 Task: Sort the products in the category "Baby Health Care" by relevance.
Action: Mouse moved to (279, 142)
Screenshot: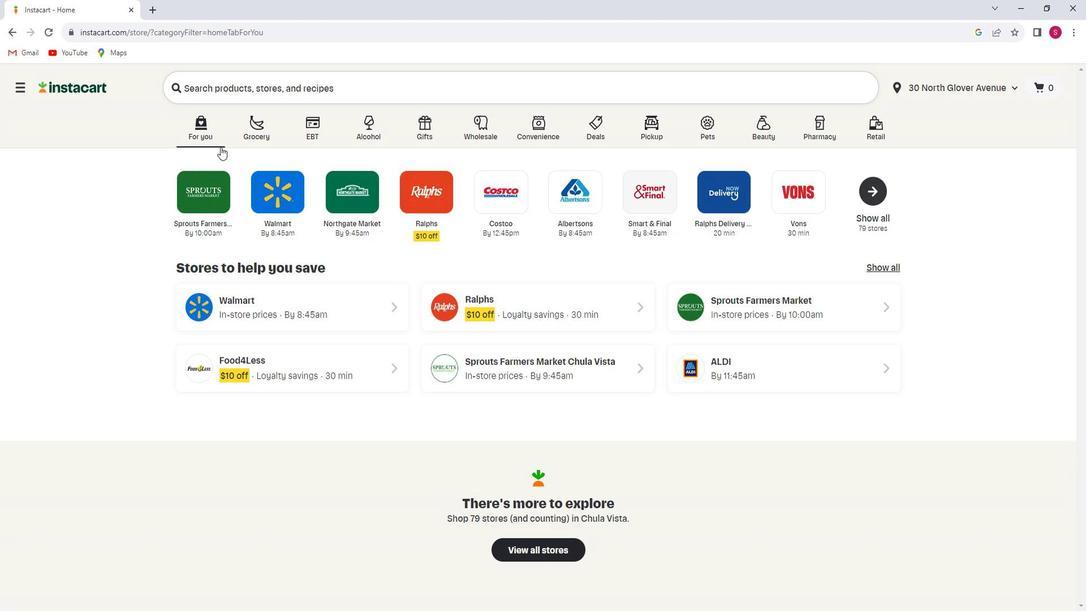 
Action: Mouse pressed left at (279, 142)
Screenshot: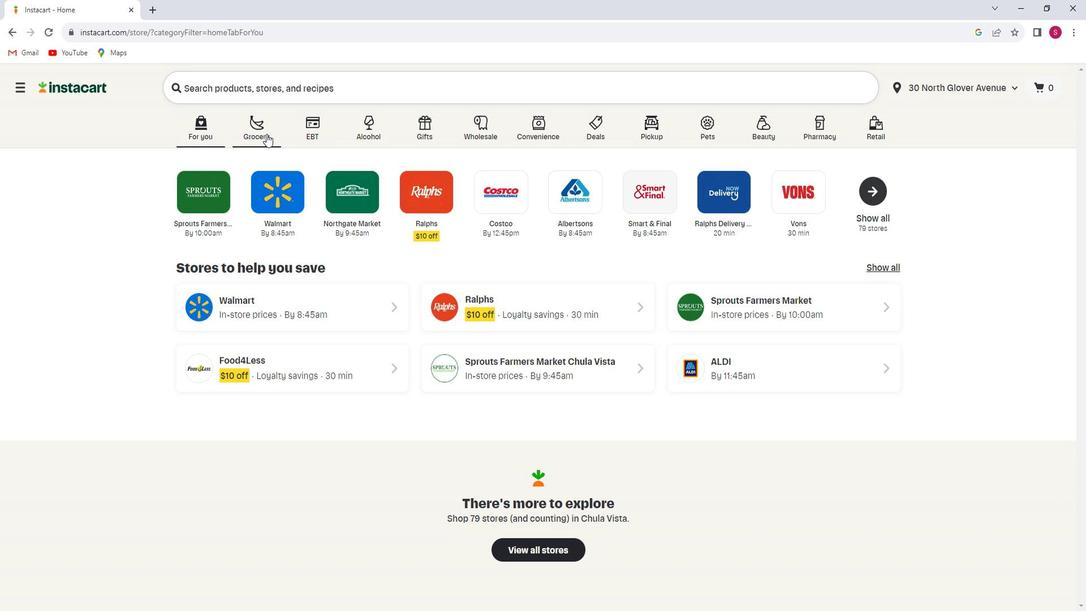 
Action: Mouse moved to (272, 335)
Screenshot: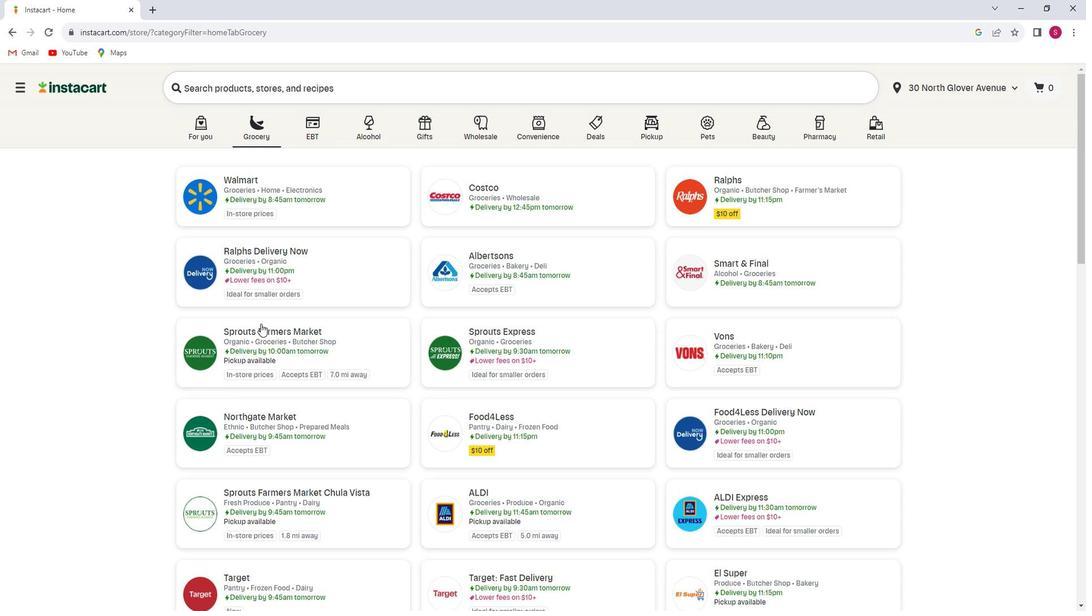 
Action: Mouse pressed left at (272, 335)
Screenshot: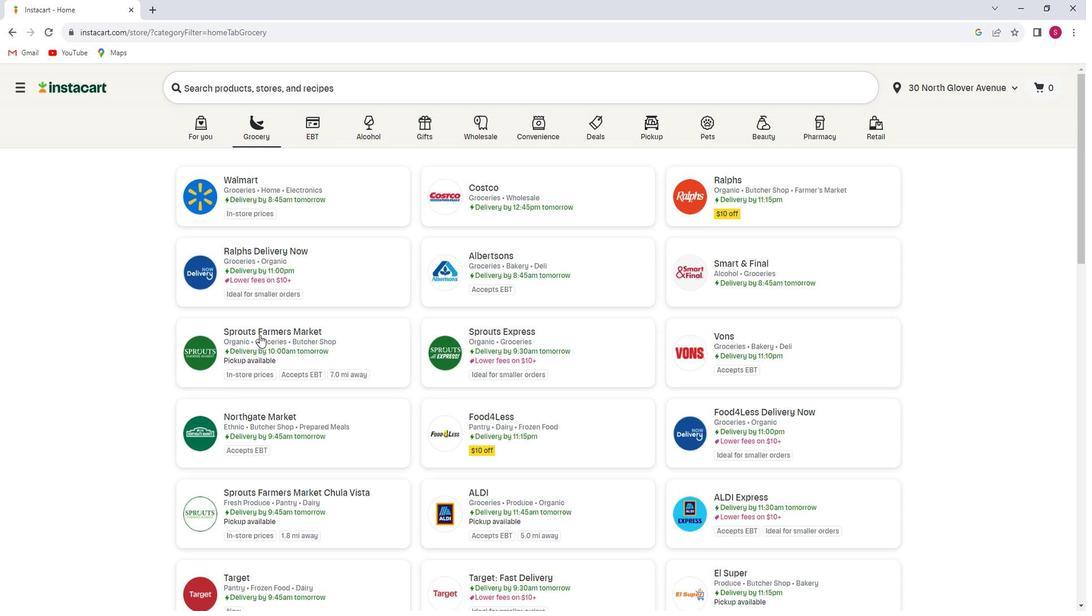 
Action: Mouse moved to (50, 349)
Screenshot: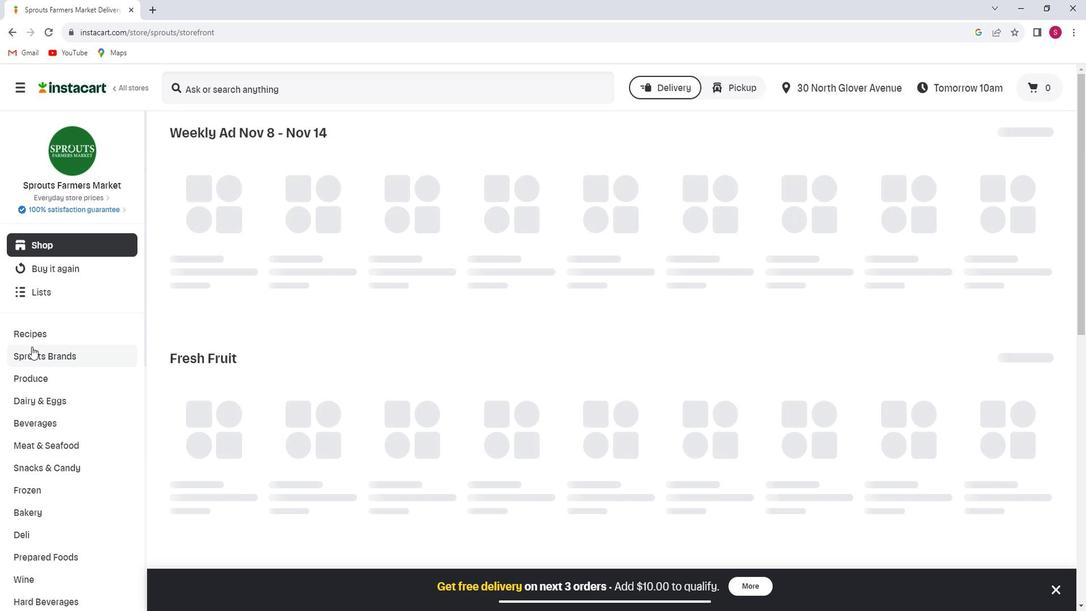 
Action: Mouse scrolled (50, 349) with delta (0, 0)
Screenshot: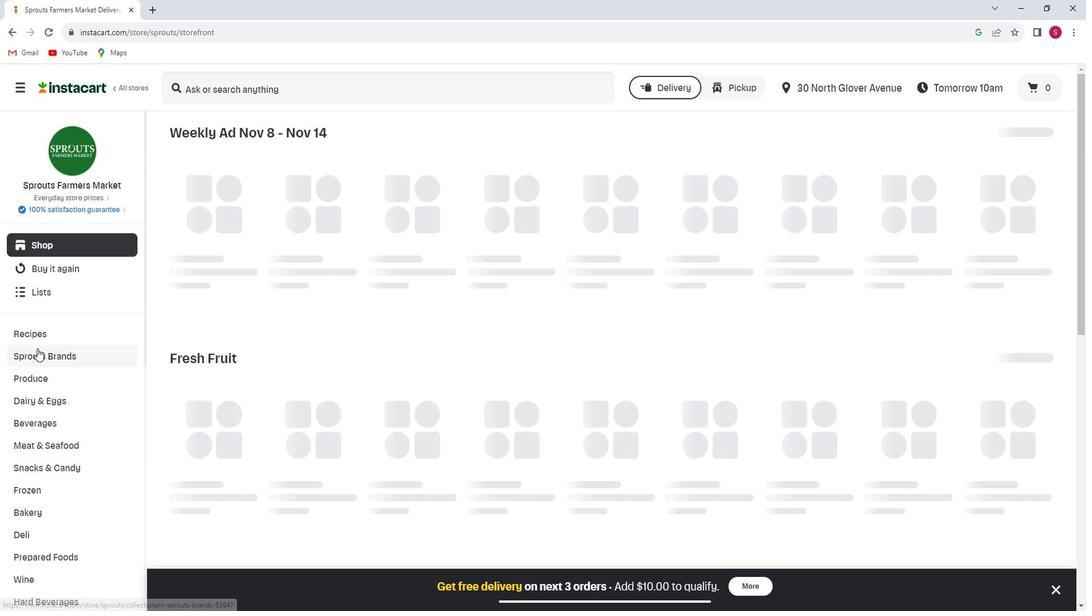 
Action: Mouse moved to (50, 352)
Screenshot: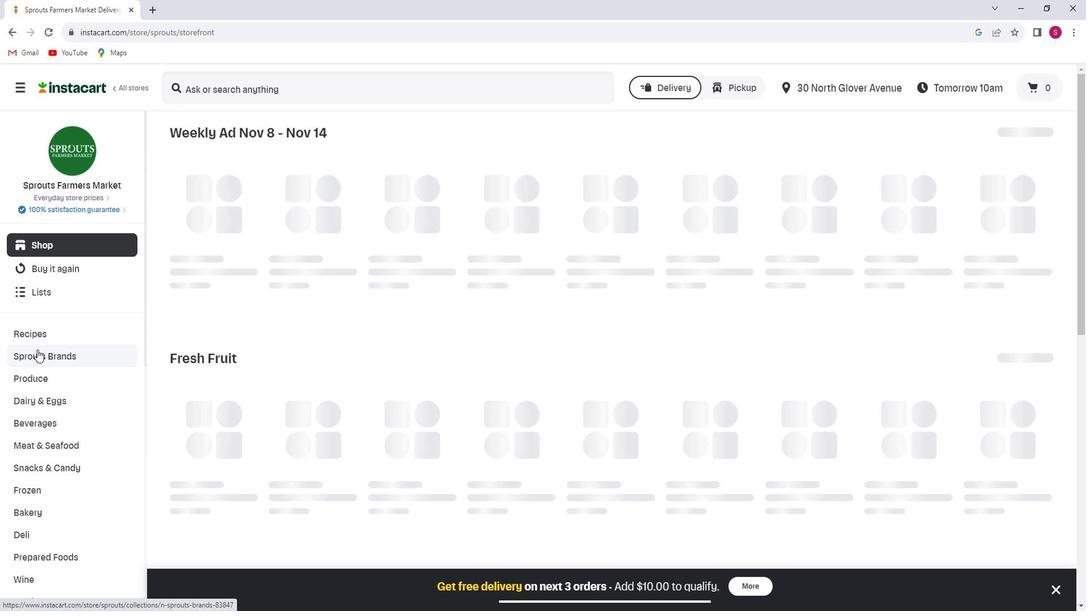 
Action: Mouse scrolled (50, 351) with delta (0, 0)
Screenshot: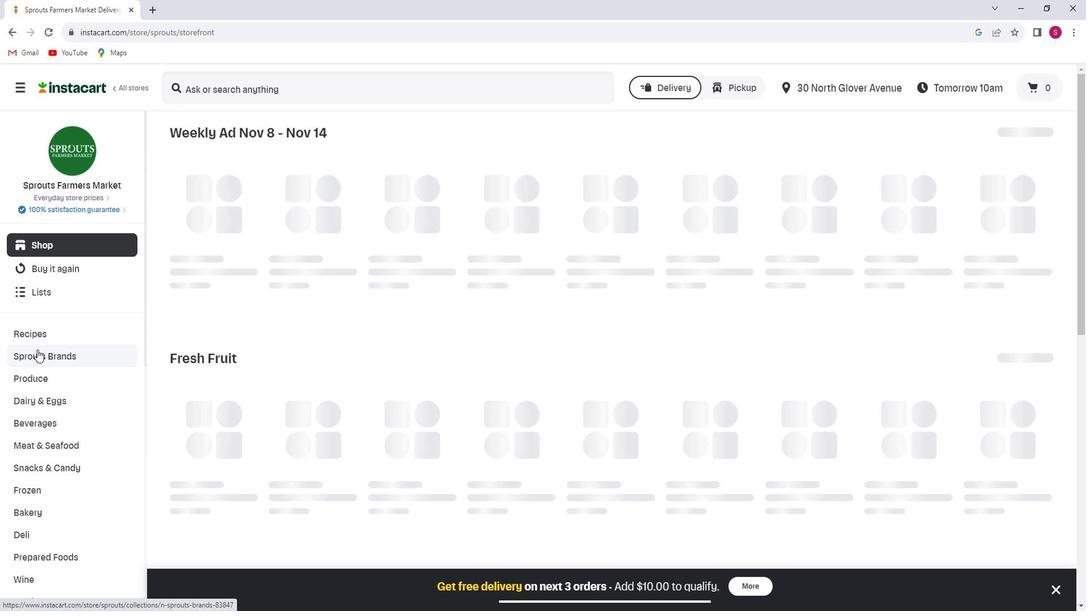 
Action: Mouse scrolled (50, 351) with delta (0, 0)
Screenshot: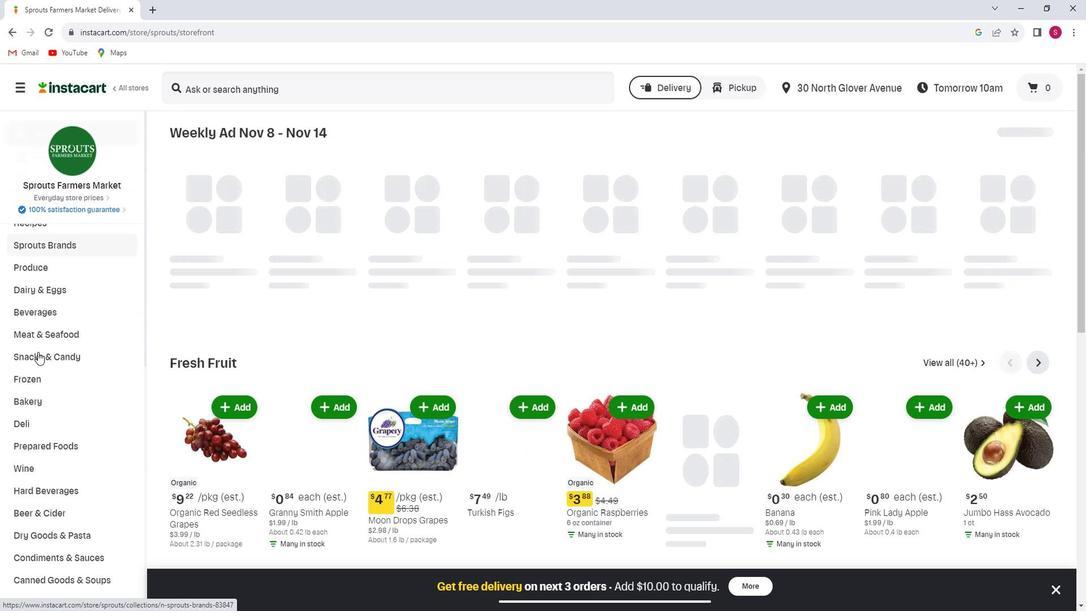 
Action: Mouse scrolled (50, 351) with delta (0, 0)
Screenshot: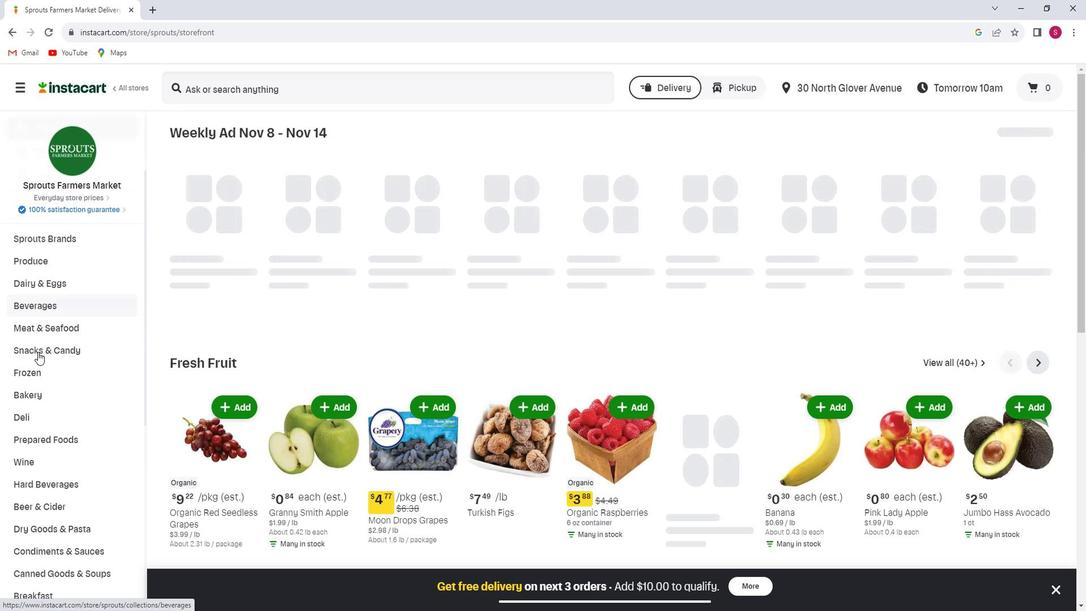 
Action: Mouse scrolled (50, 351) with delta (0, 0)
Screenshot: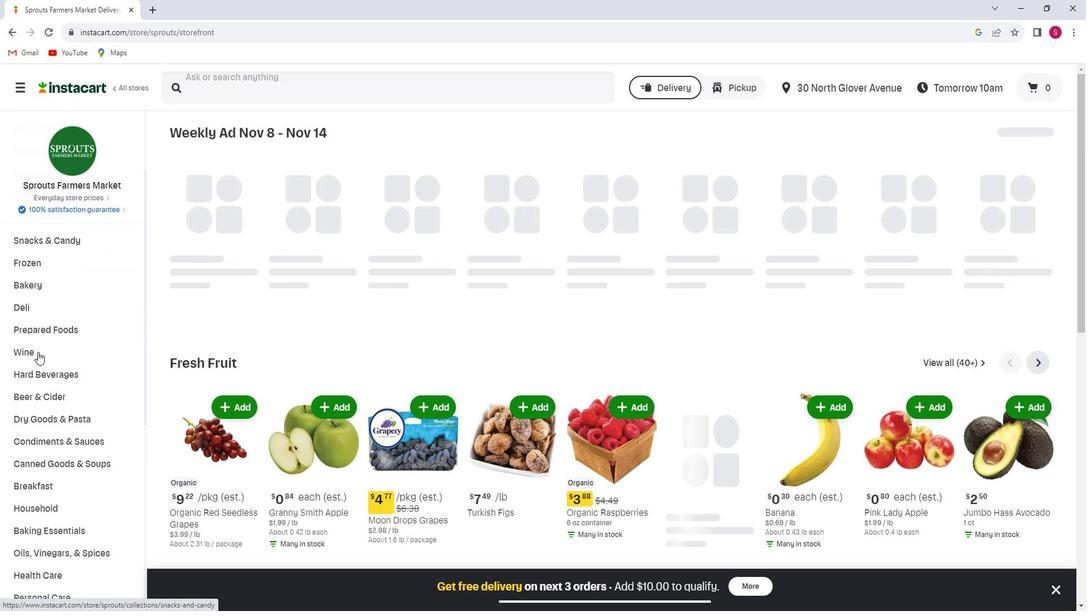 
Action: Mouse scrolled (50, 351) with delta (0, 0)
Screenshot: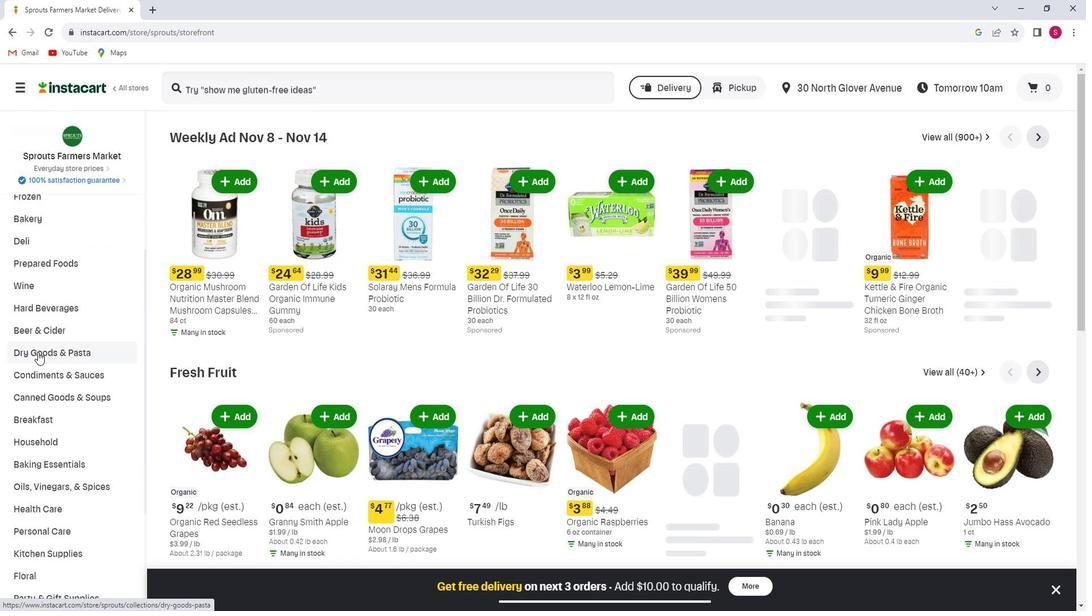 
Action: Mouse scrolled (50, 351) with delta (0, 0)
Screenshot: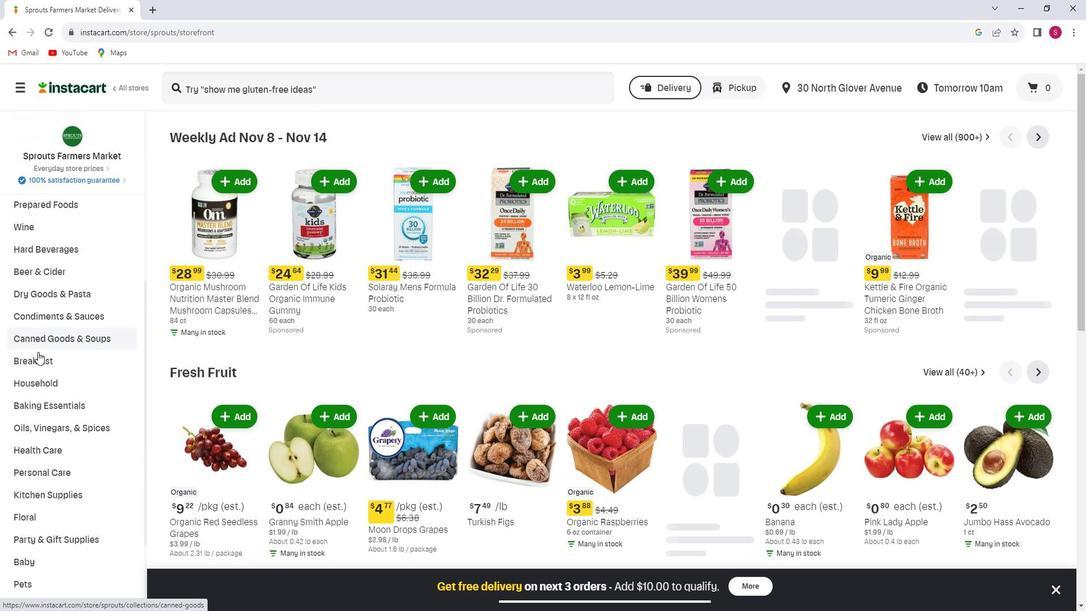
Action: Mouse scrolled (50, 351) with delta (0, 0)
Screenshot: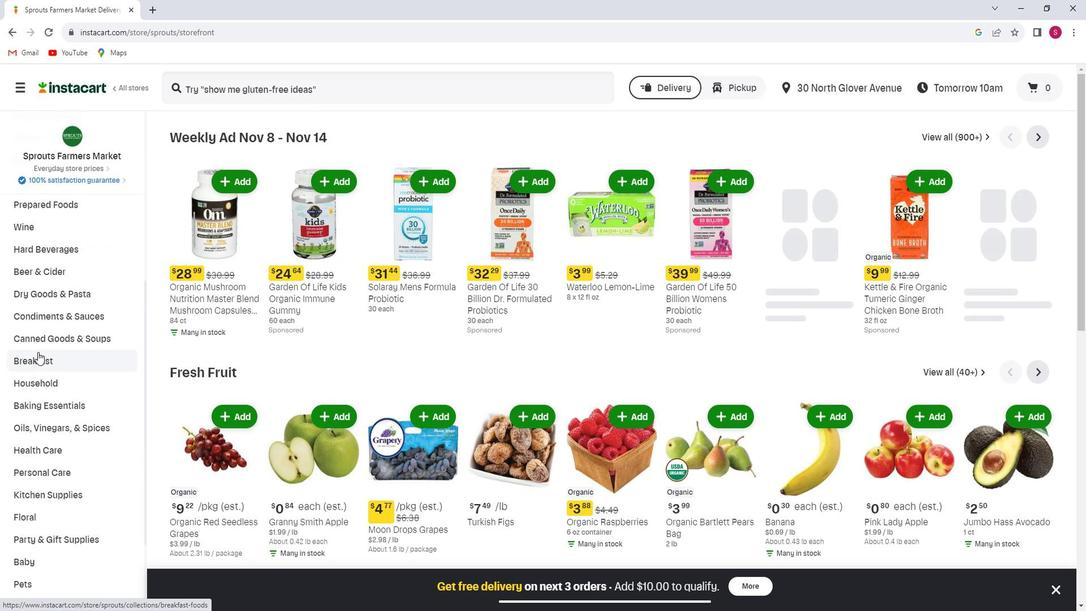 
Action: Mouse scrolled (50, 351) with delta (0, 0)
Screenshot: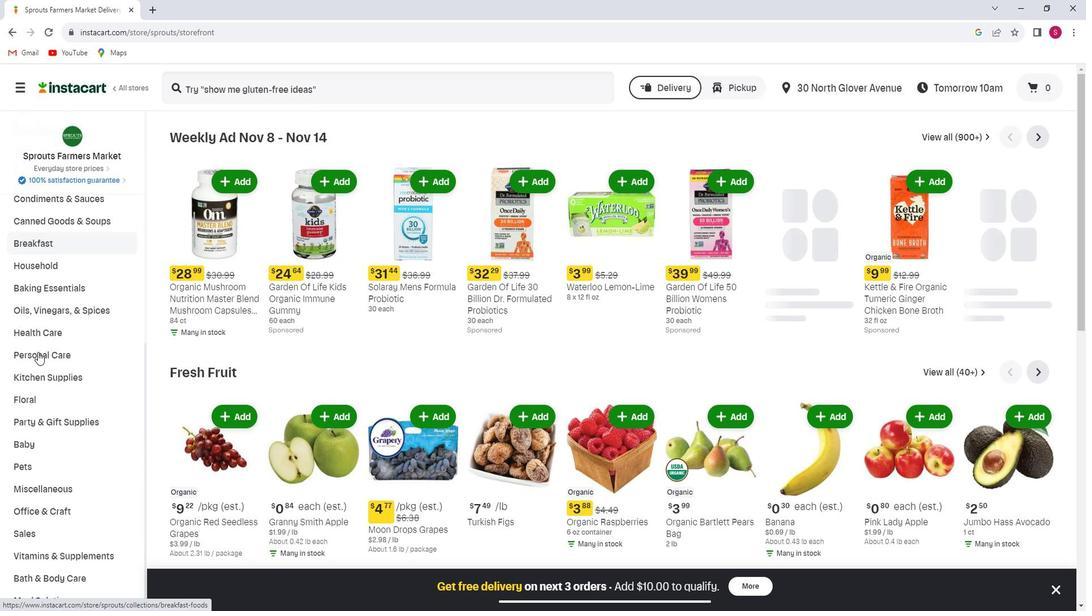 
Action: Mouse scrolled (50, 351) with delta (0, 0)
Screenshot: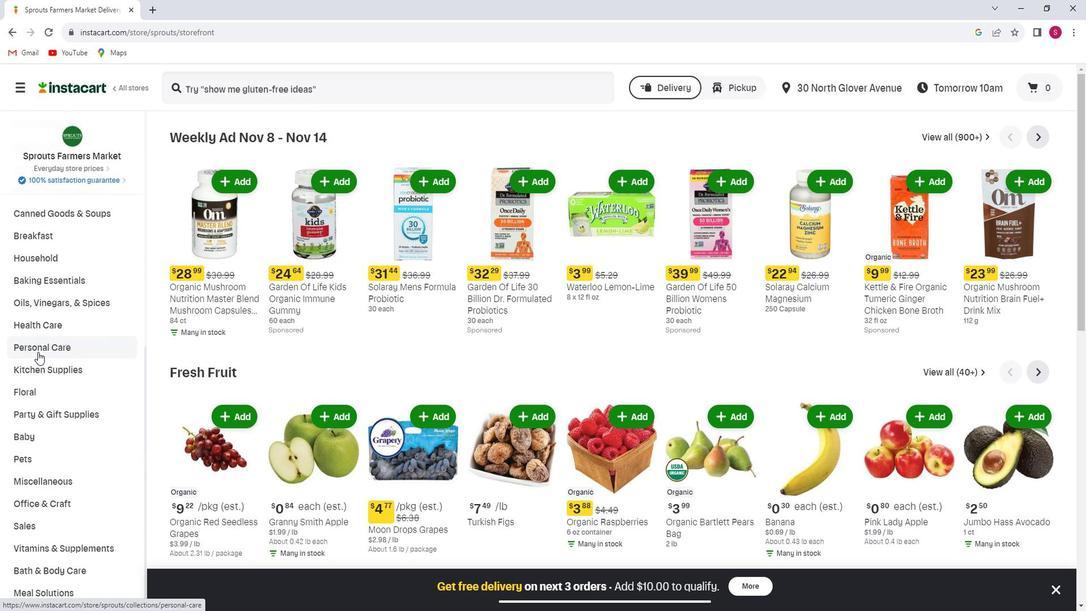 
Action: Mouse scrolled (50, 351) with delta (0, 0)
Screenshot: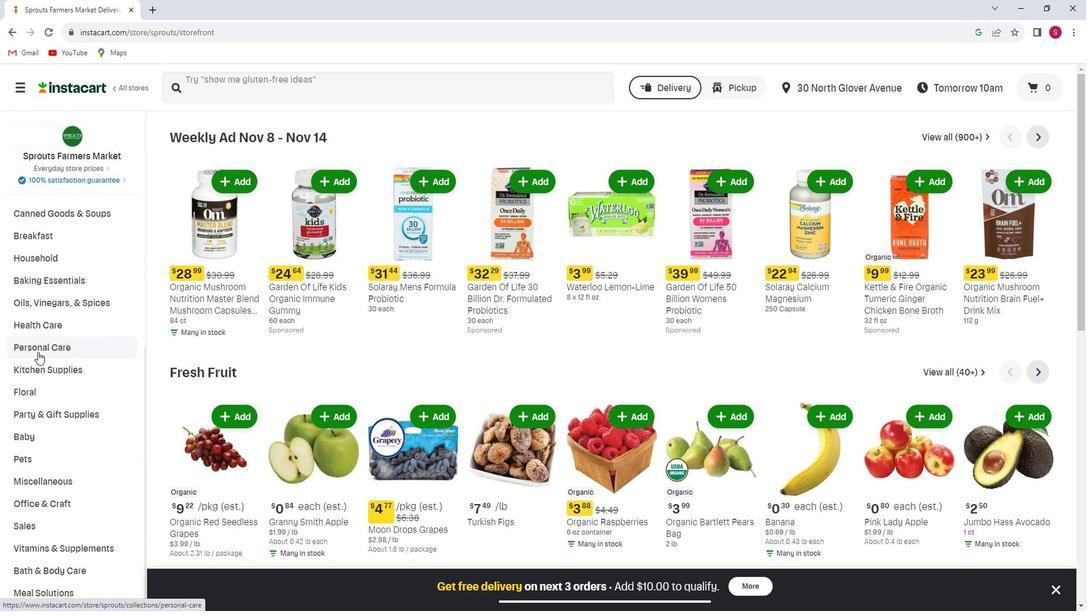 
Action: Mouse moved to (69, 435)
Screenshot: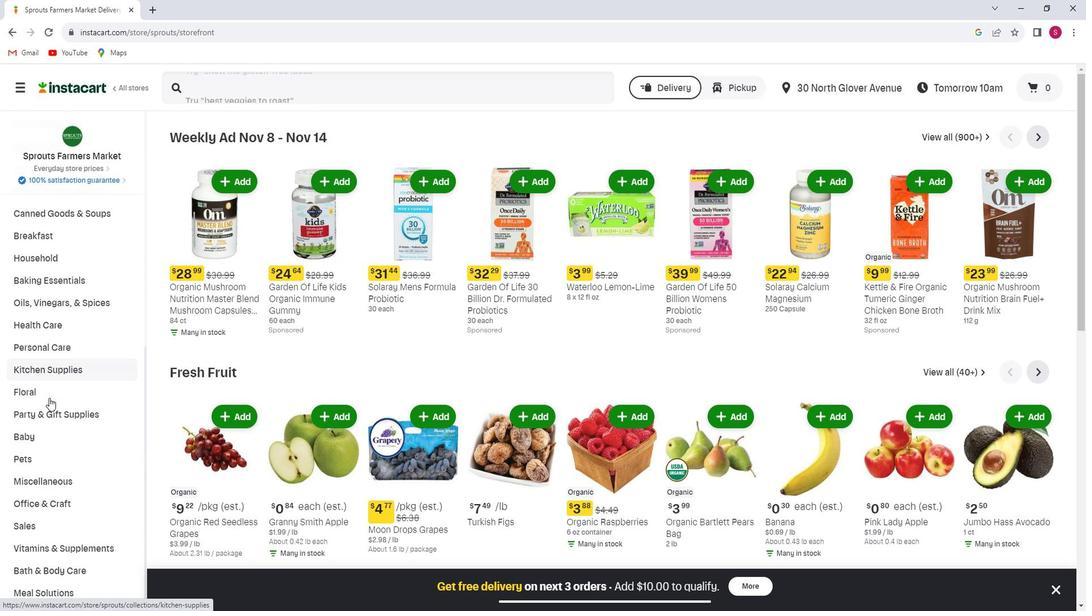 
Action: Mouse pressed left at (69, 435)
Screenshot: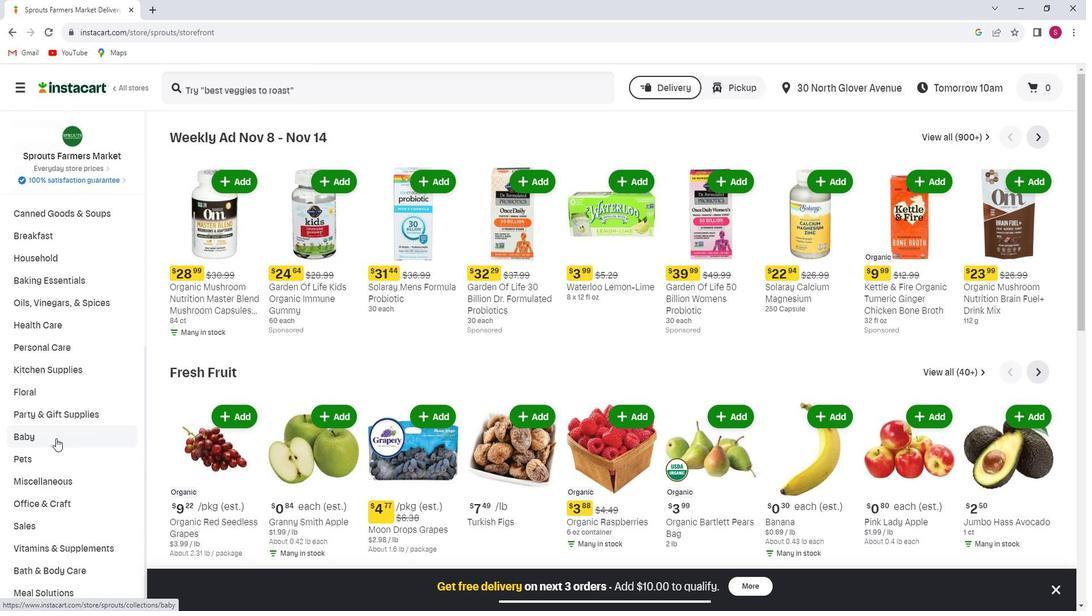 
Action: Mouse moved to (95, 451)
Screenshot: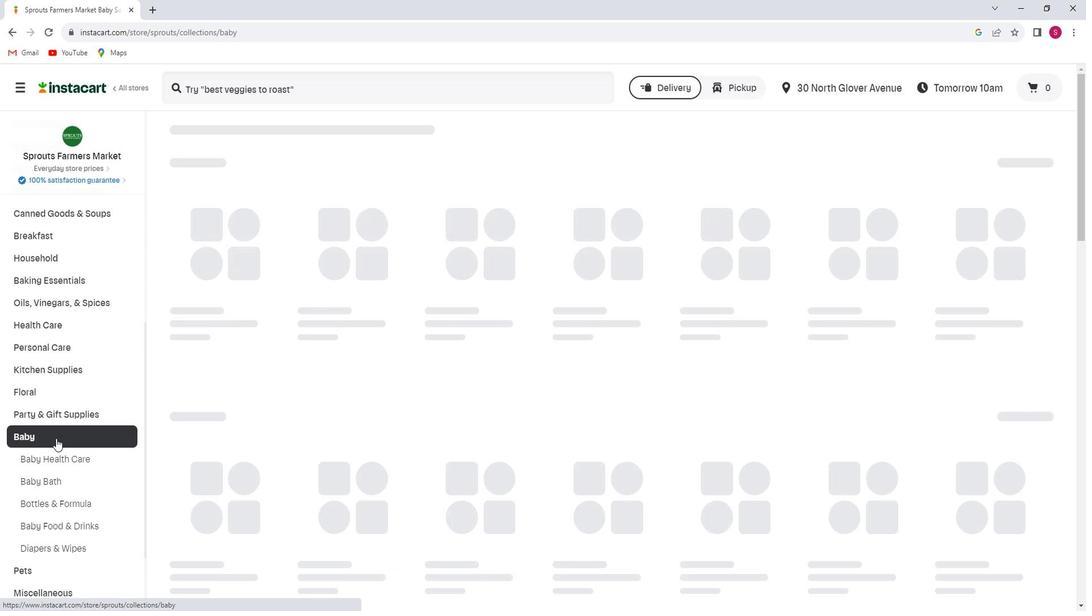 
Action: Mouse pressed left at (95, 451)
Screenshot: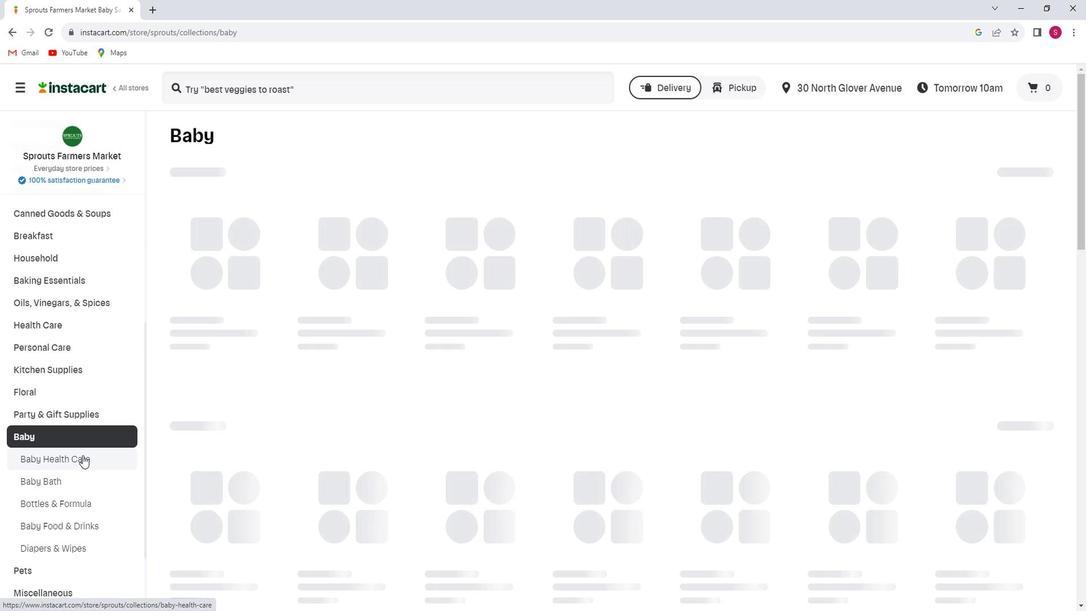 
Action: Mouse moved to (973, 226)
Screenshot: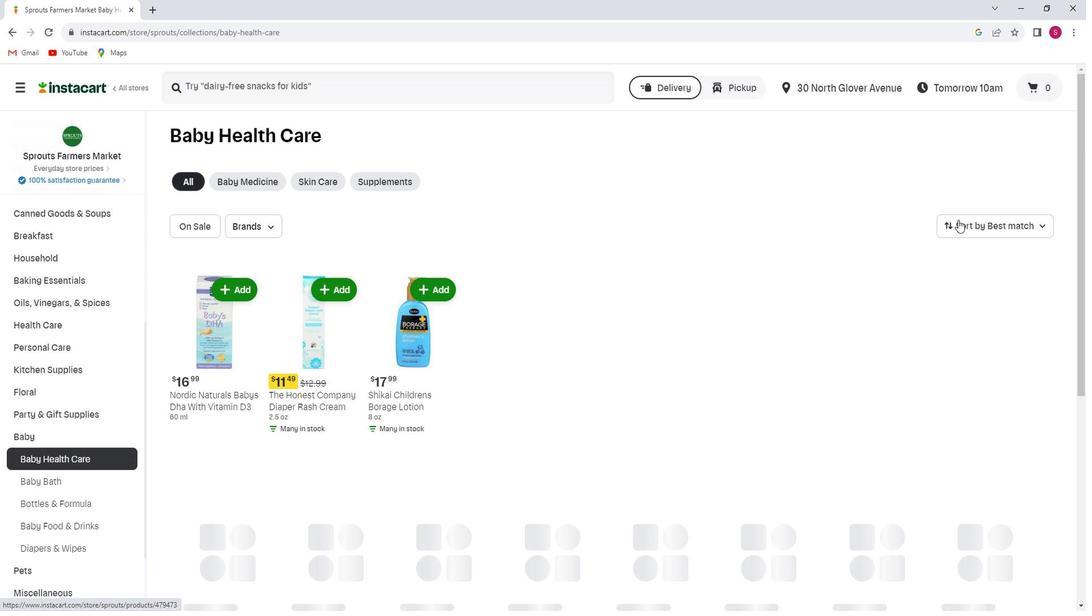 
Action: Mouse pressed left at (973, 226)
Screenshot: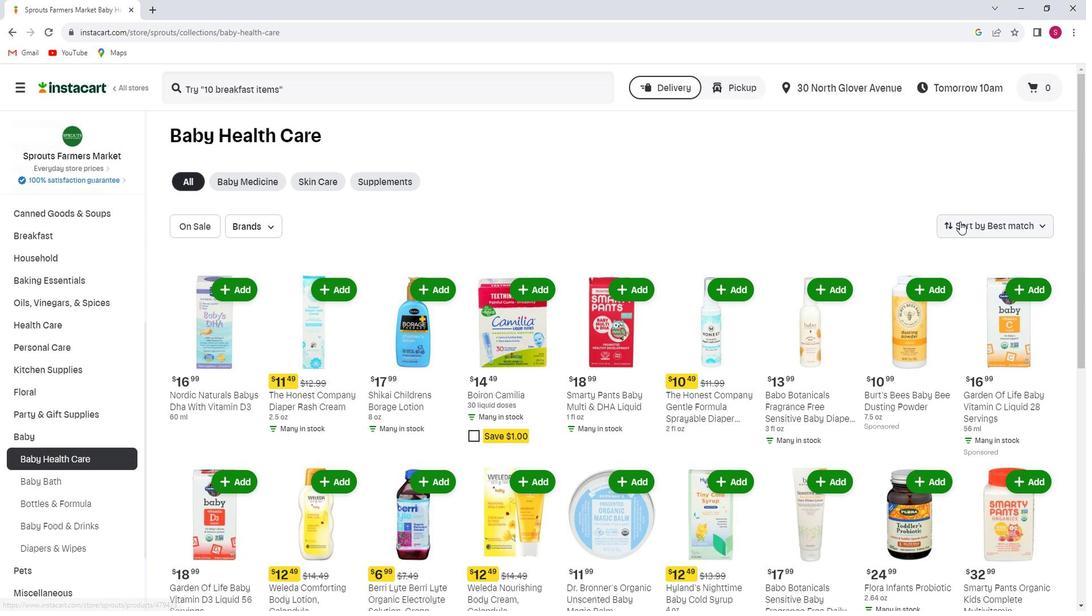 
Action: Mouse moved to (1007, 393)
Screenshot: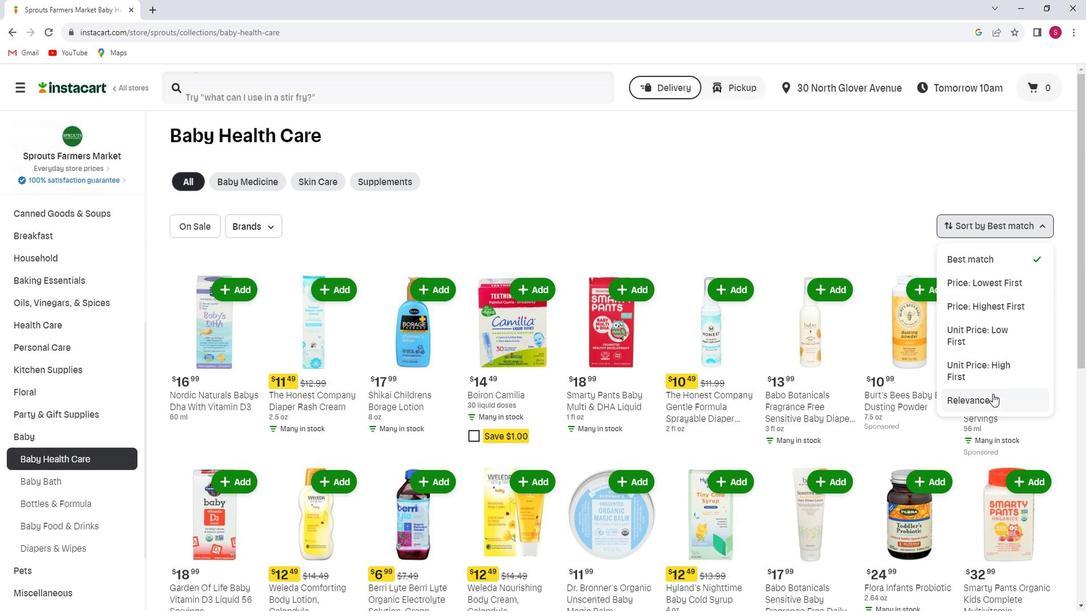
Action: Mouse pressed left at (1007, 393)
Screenshot: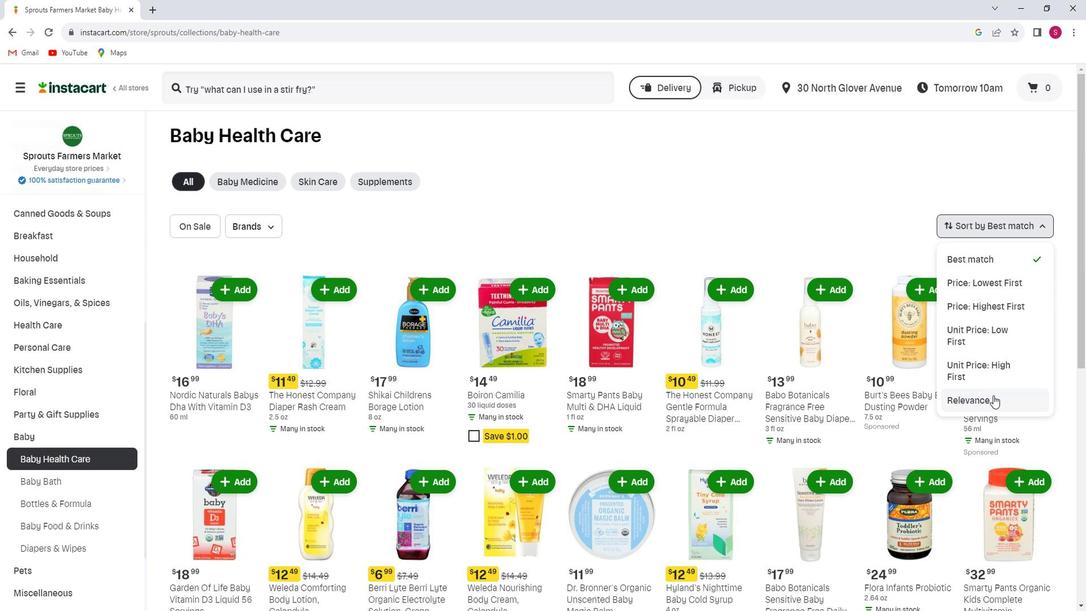 
Action: Mouse moved to (1001, 393)
Screenshot: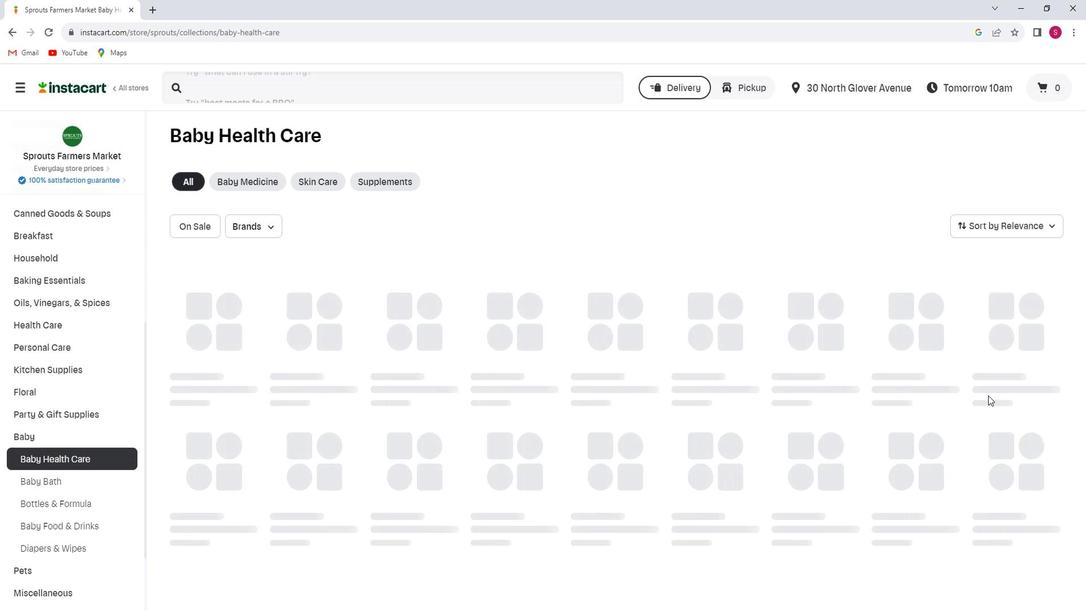 
